 Task: Sort the products in the category "Flatbreads" by price (lowest first).
Action: Mouse moved to (24, 96)
Screenshot: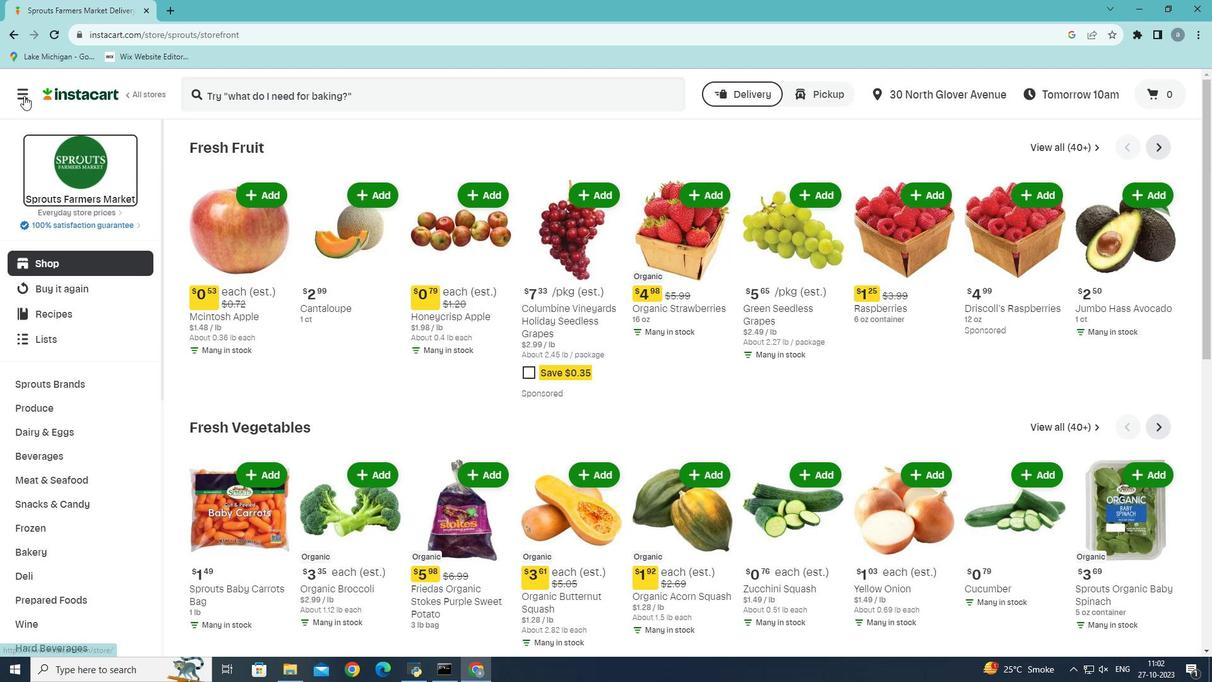 
Action: Mouse pressed left at (24, 96)
Screenshot: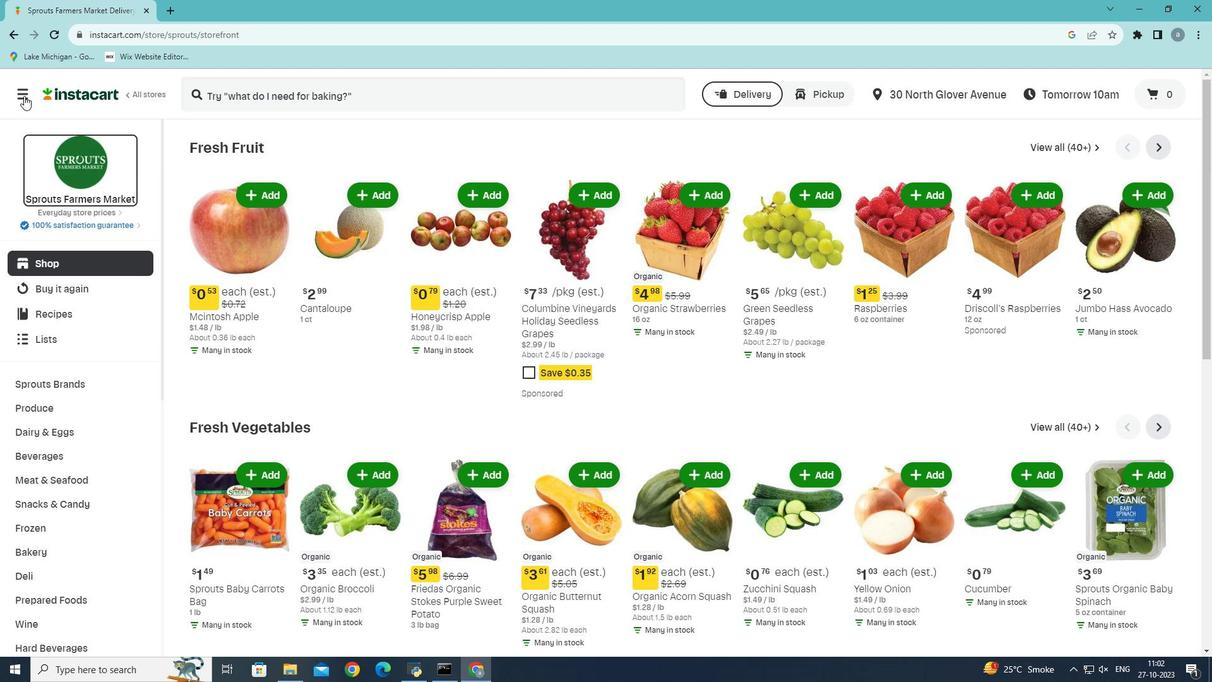 
Action: Mouse moved to (54, 368)
Screenshot: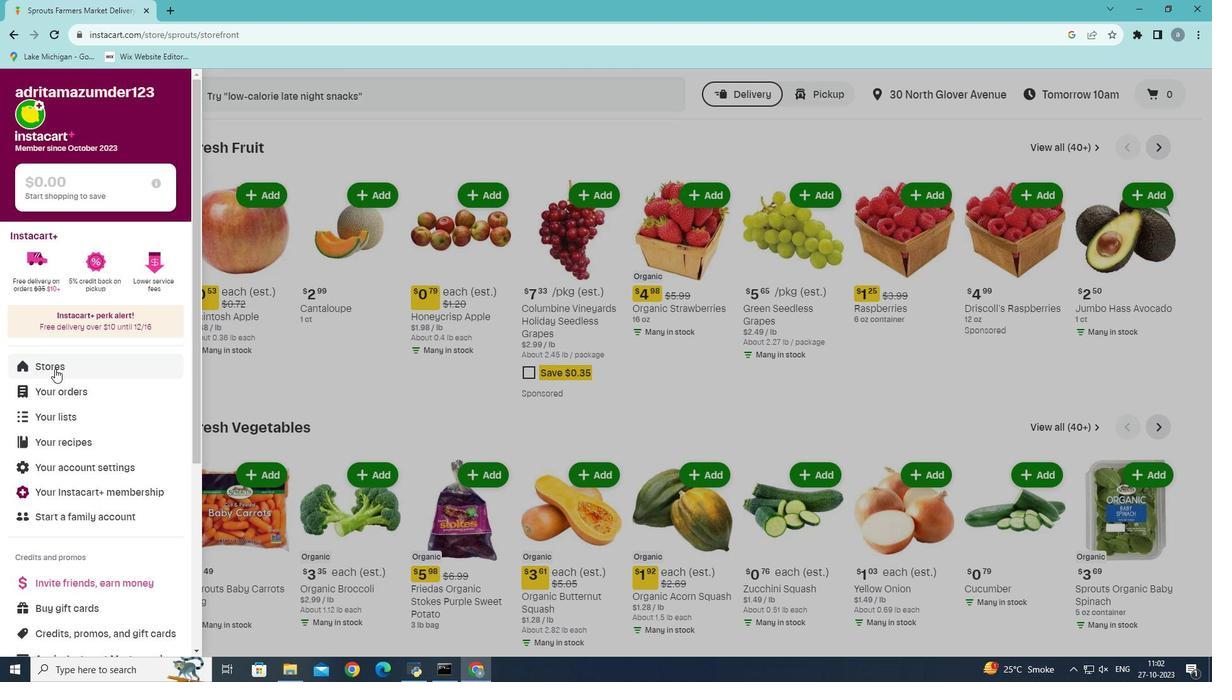 
Action: Mouse pressed left at (54, 368)
Screenshot: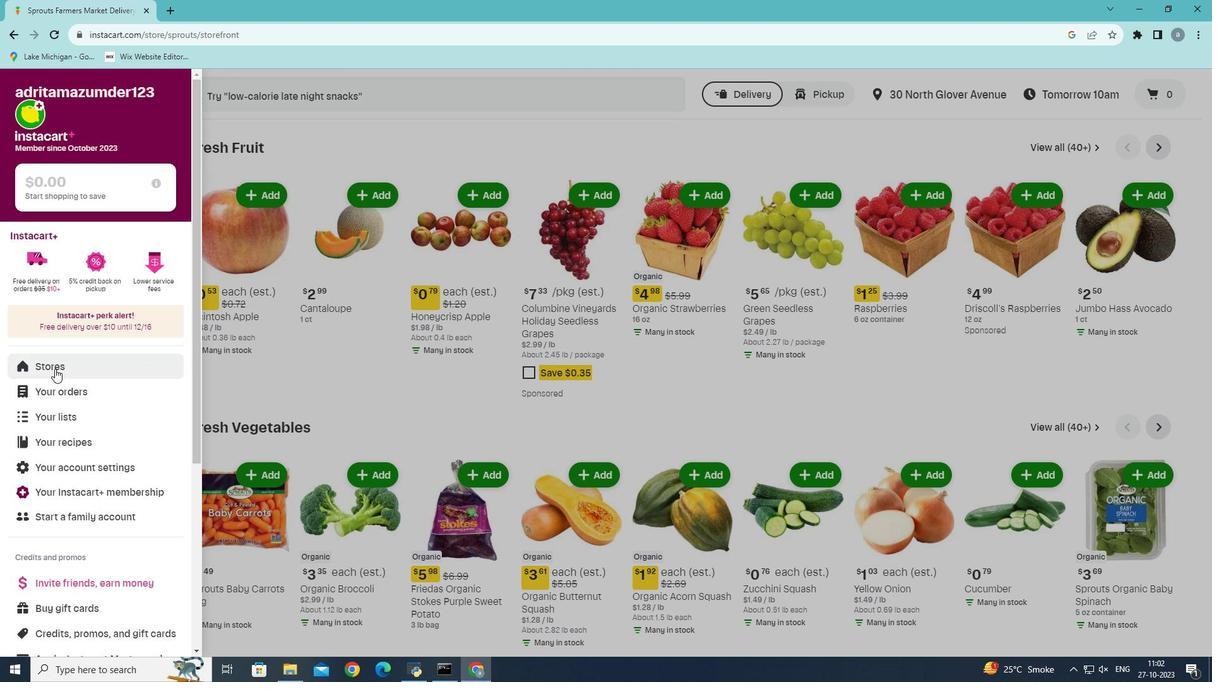 
Action: Mouse moved to (297, 138)
Screenshot: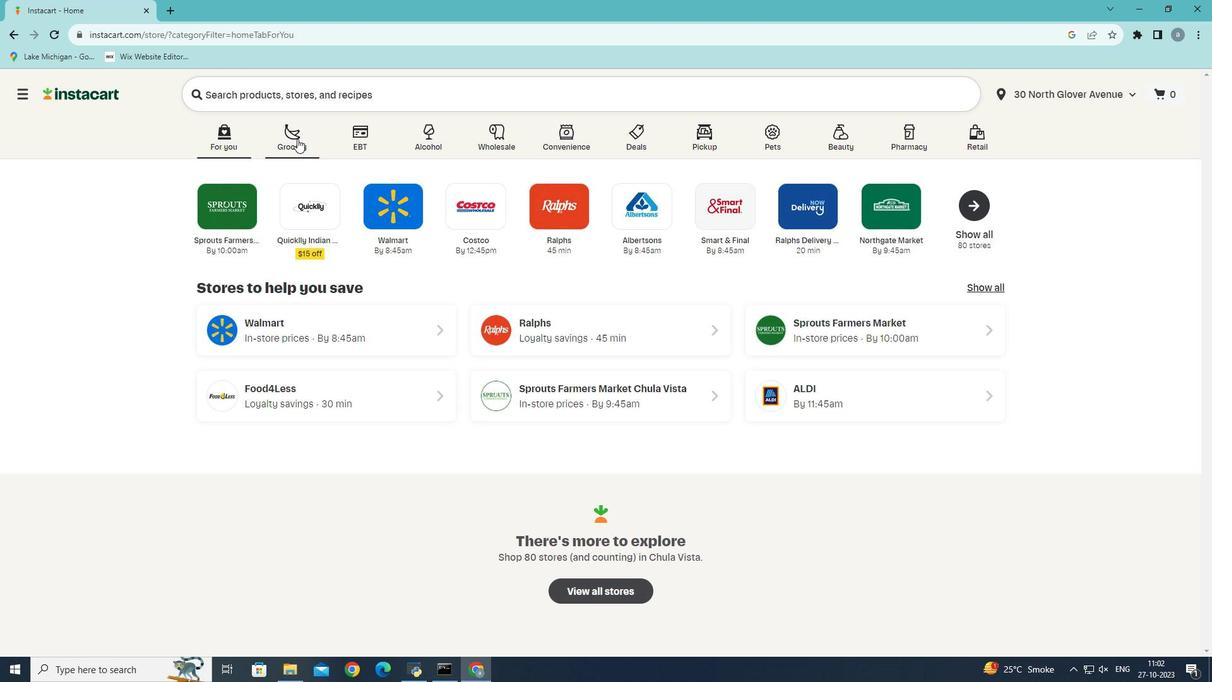 
Action: Mouse pressed left at (297, 138)
Screenshot: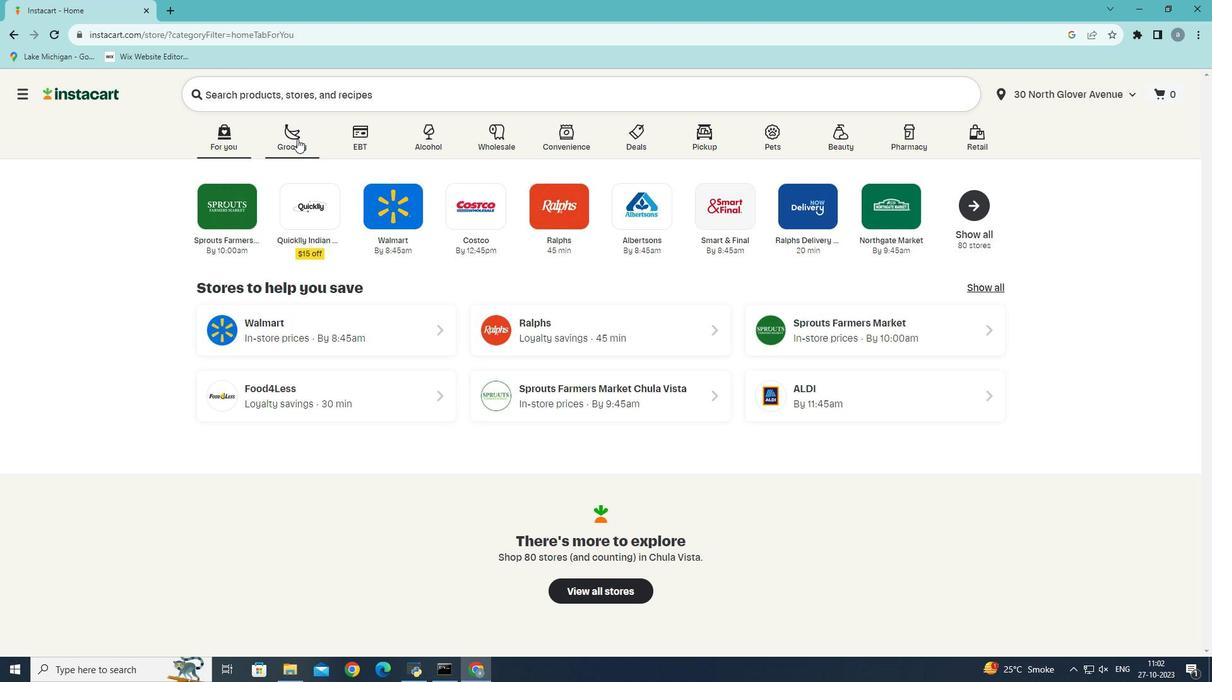 
Action: Mouse moved to (282, 372)
Screenshot: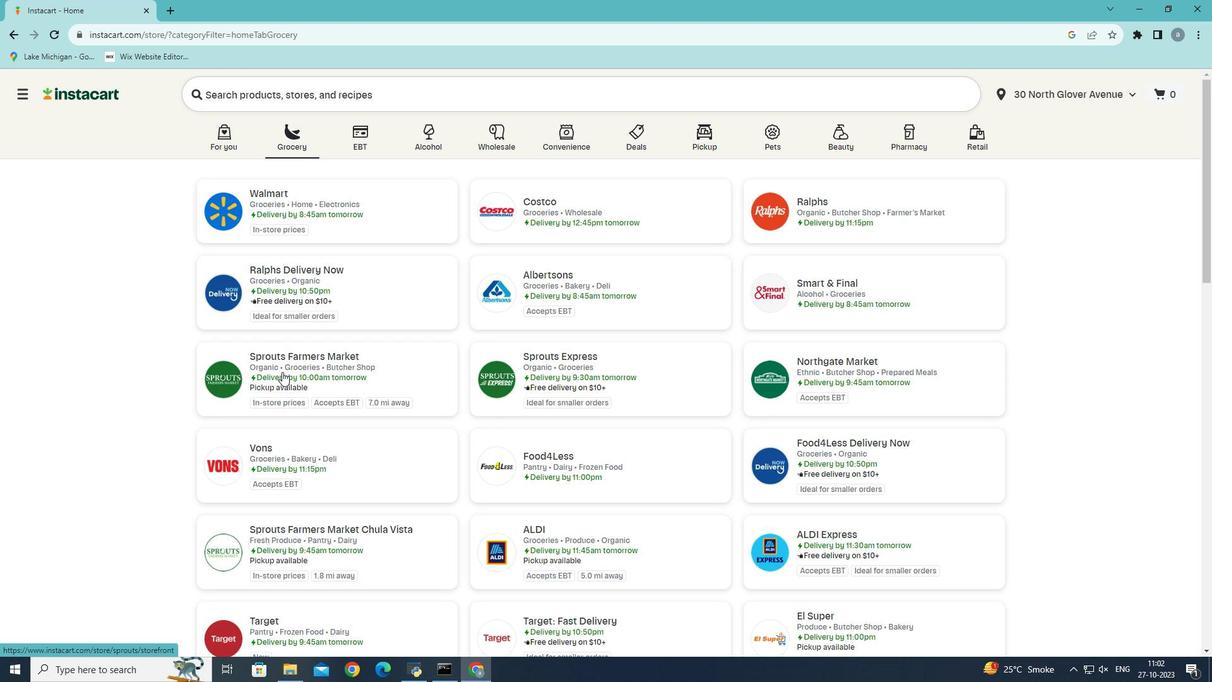 
Action: Mouse pressed left at (282, 372)
Screenshot: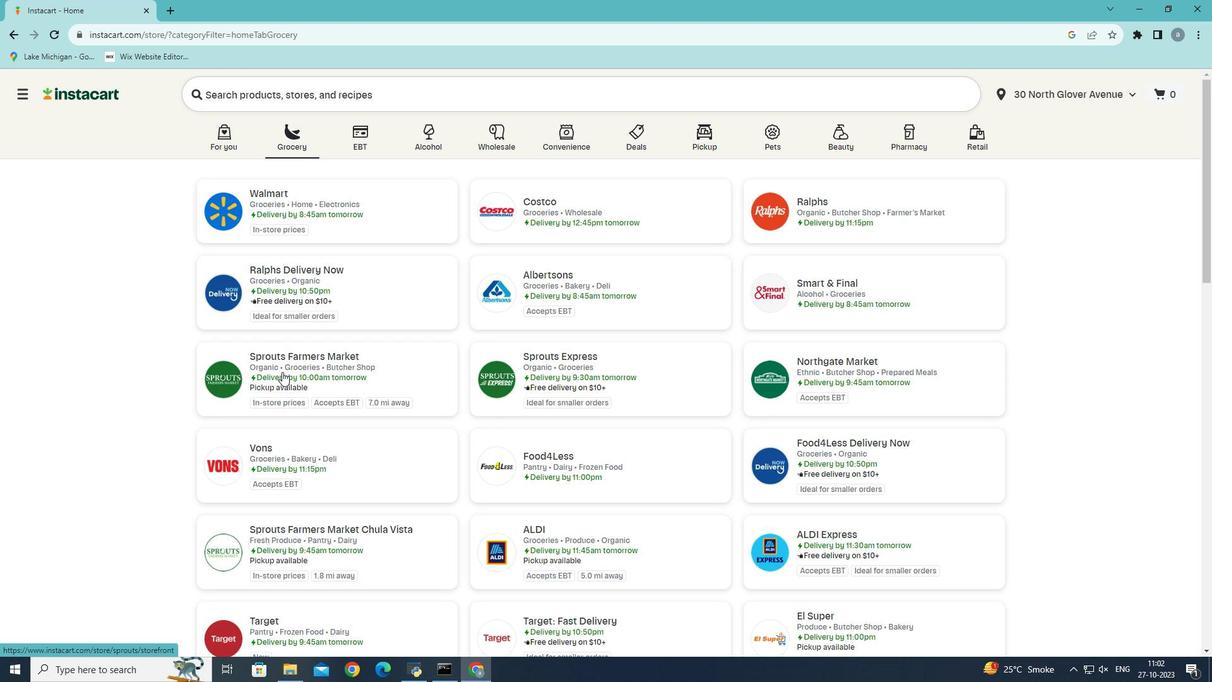 
Action: Mouse moved to (36, 548)
Screenshot: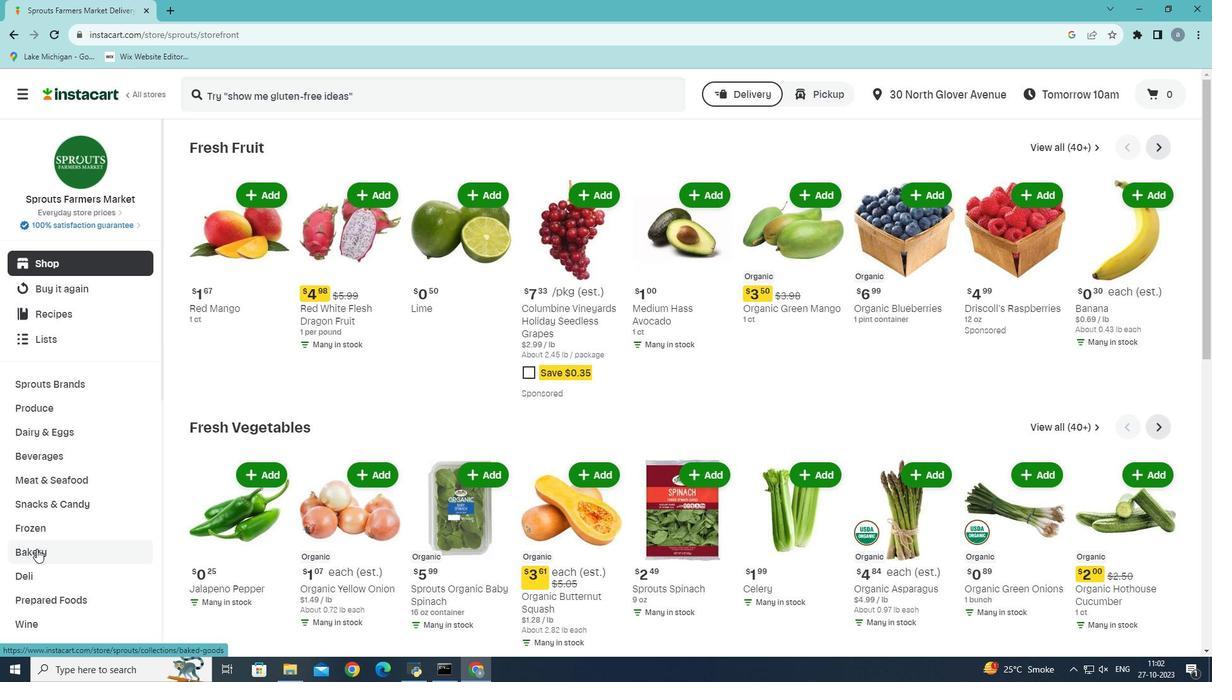 
Action: Mouse pressed left at (36, 548)
Screenshot: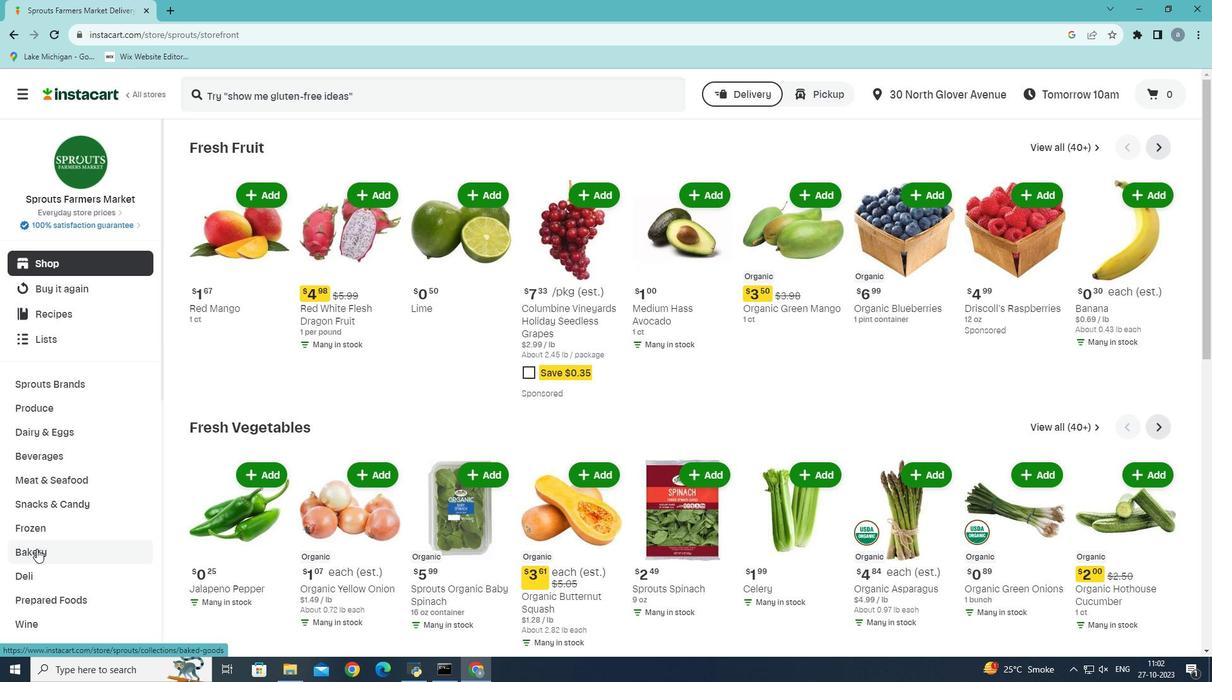 
Action: Mouse moved to (918, 173)
Screenshot: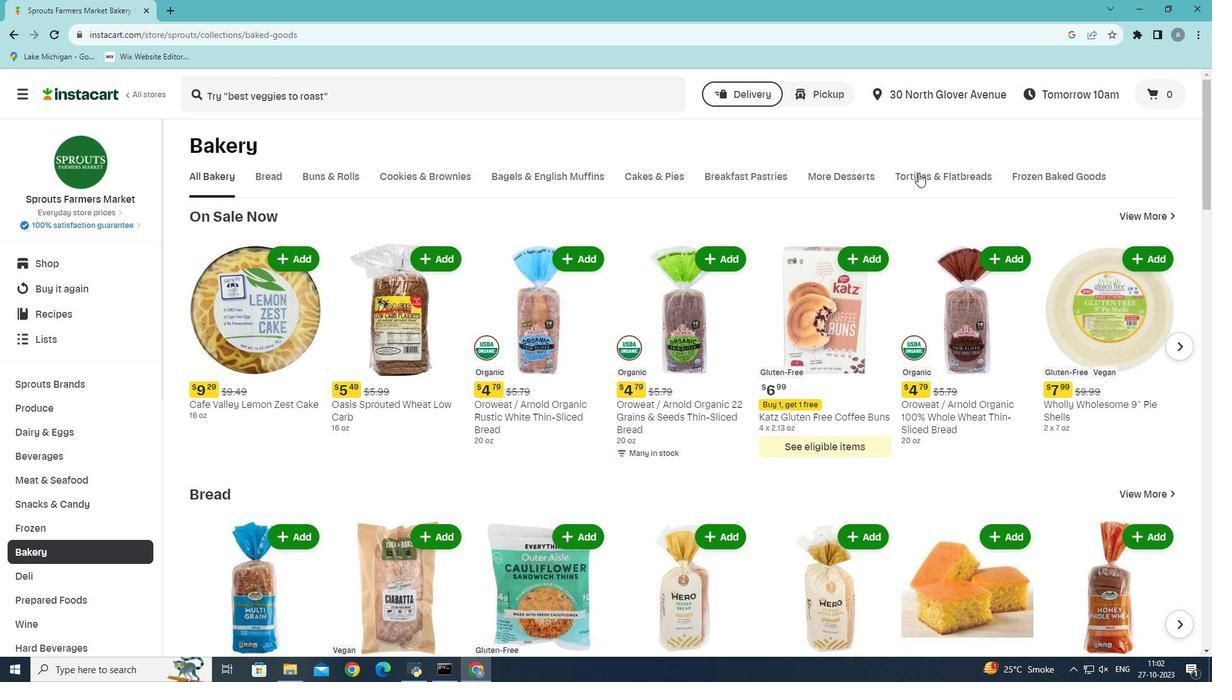 
Action: Mouse pressed left at (918, 173)
Screenshot: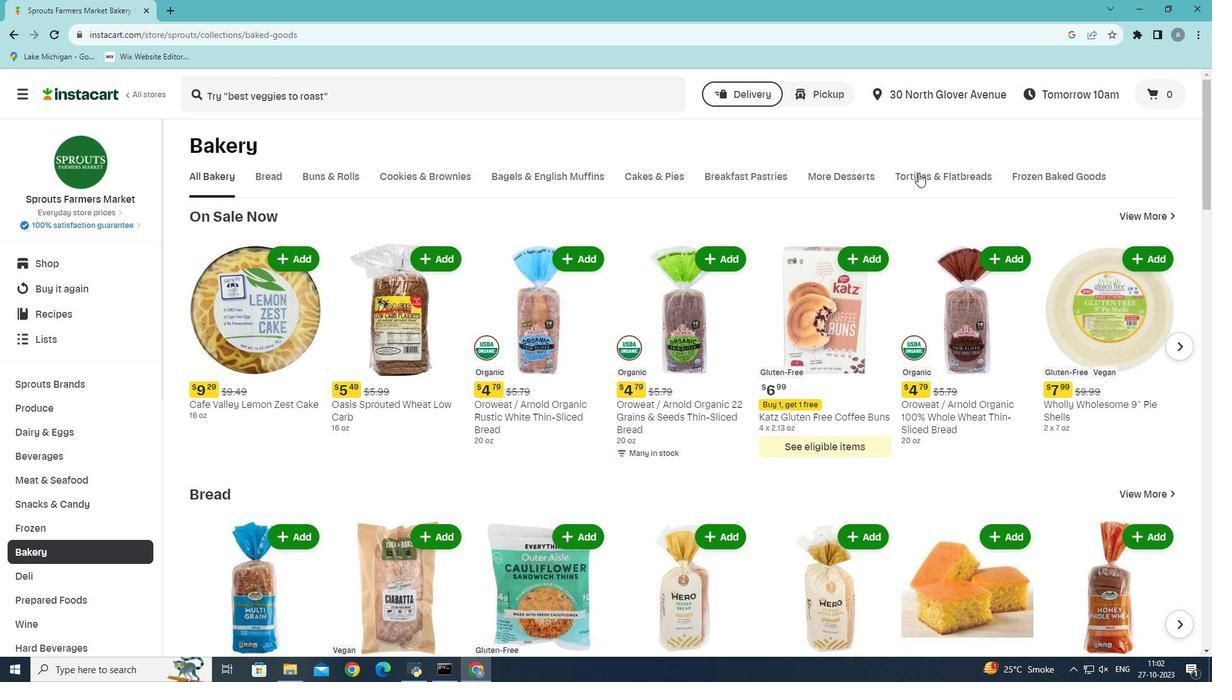 
Action: Mouse moved to (365, 232)
Screenshot: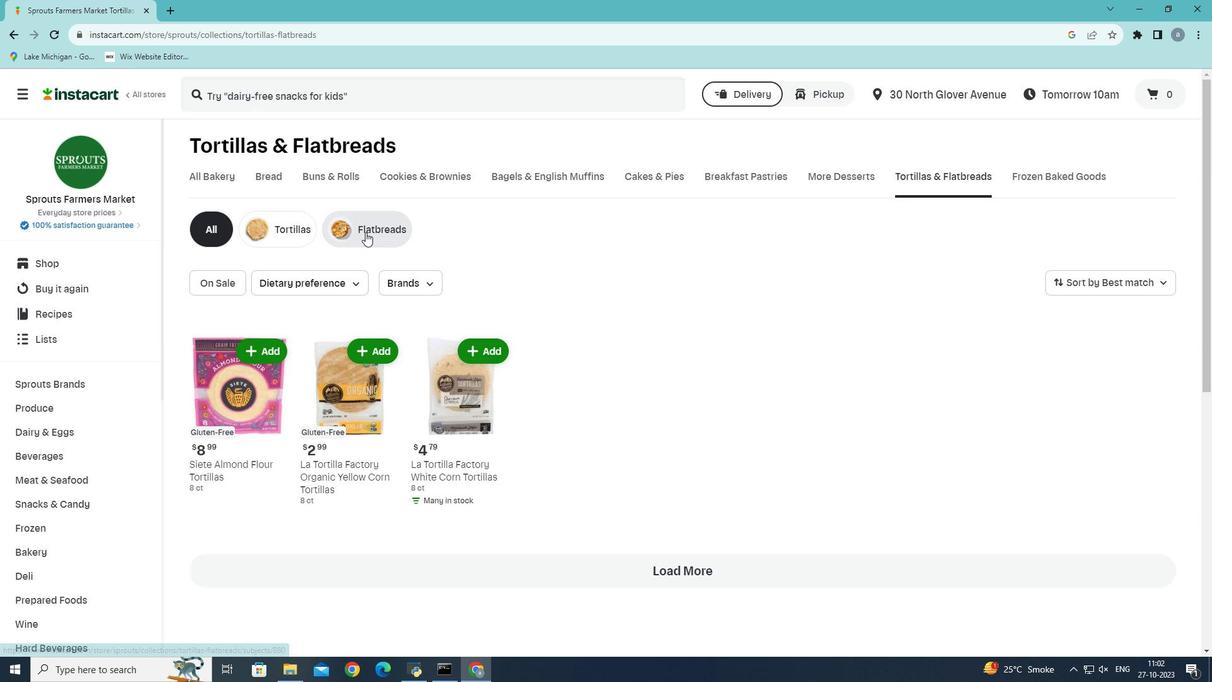 
Action: Mouse pressed left at (365, 232)
Screenshot: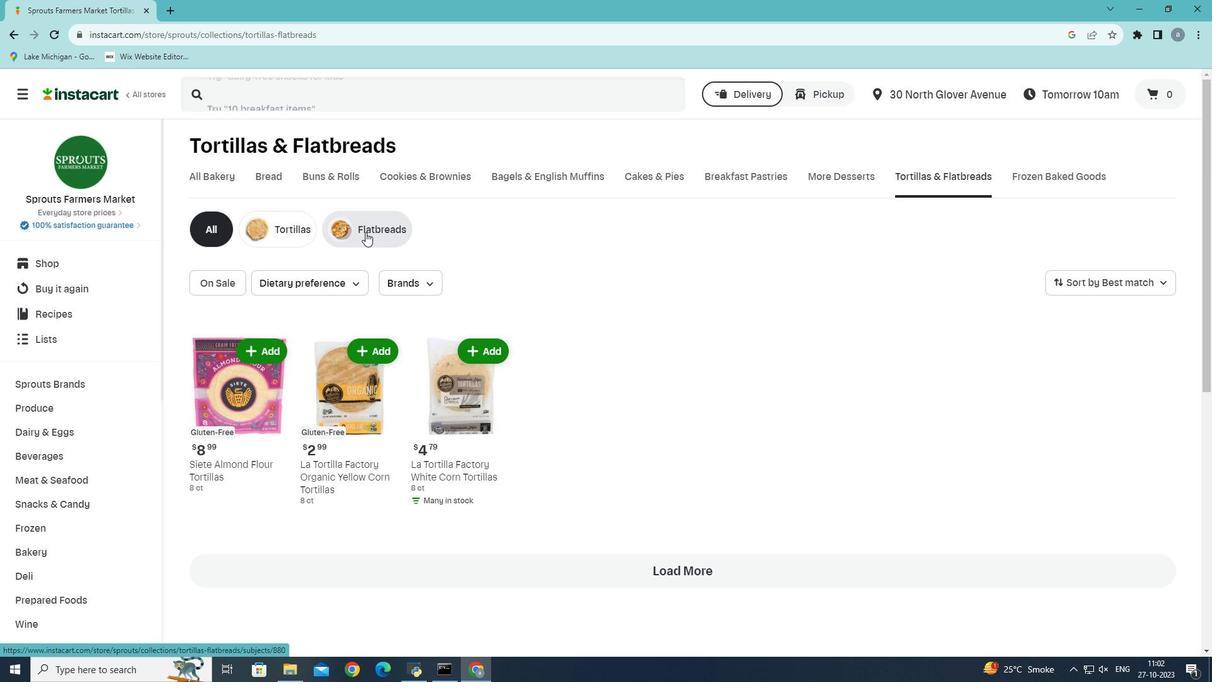 
Action: Mouse moved to (1161, 281)
Screenshot: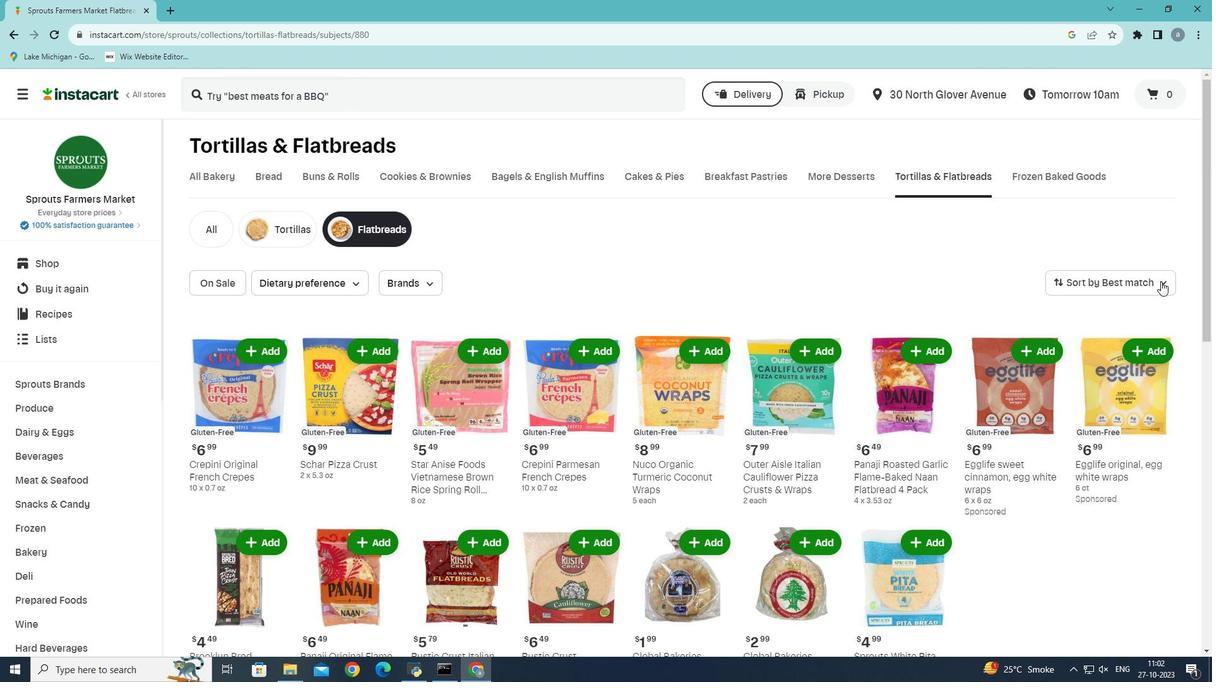 
Action: Mouse pressed left at (1161, 281)
Screenshot: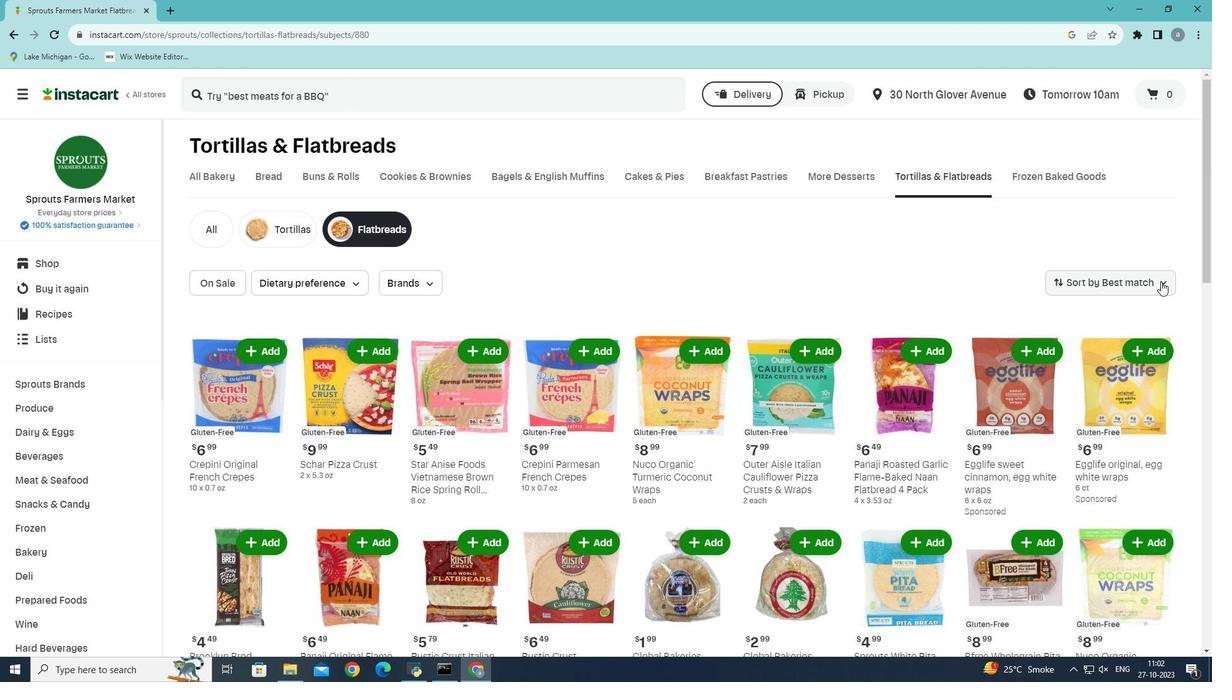 
Action: Mouse moved to (1138, 348)
Screenshot: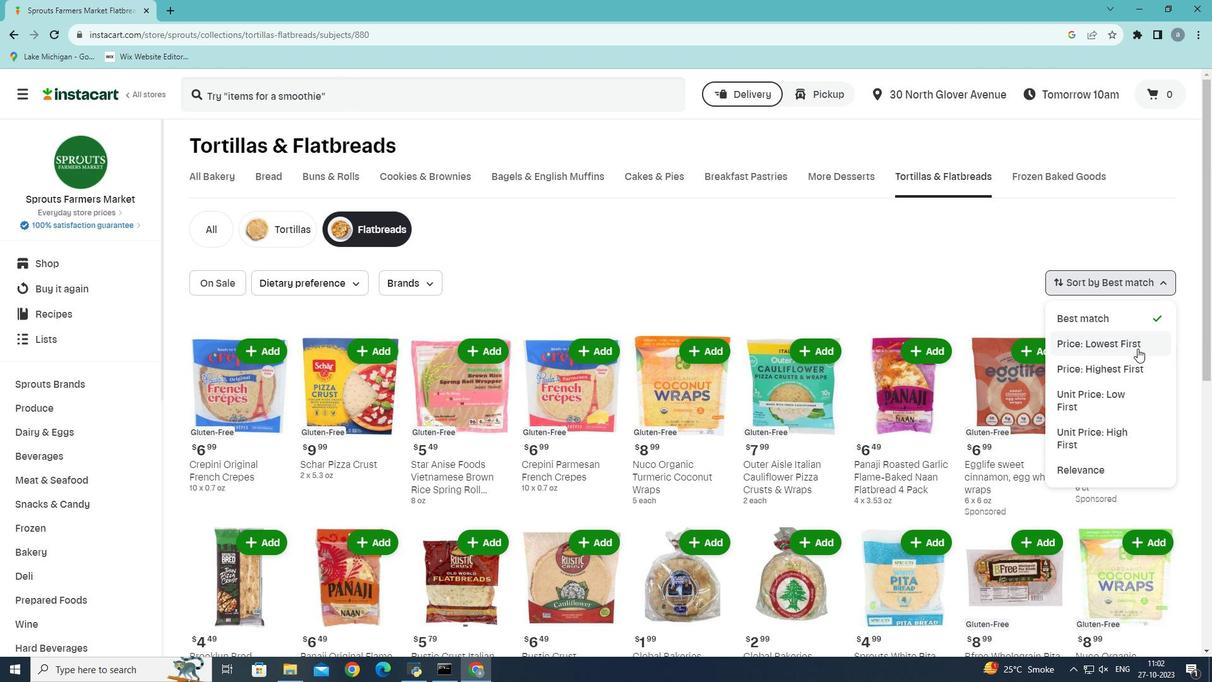 
Action: Mouse pressed left at (1138, 348)
Screenshot: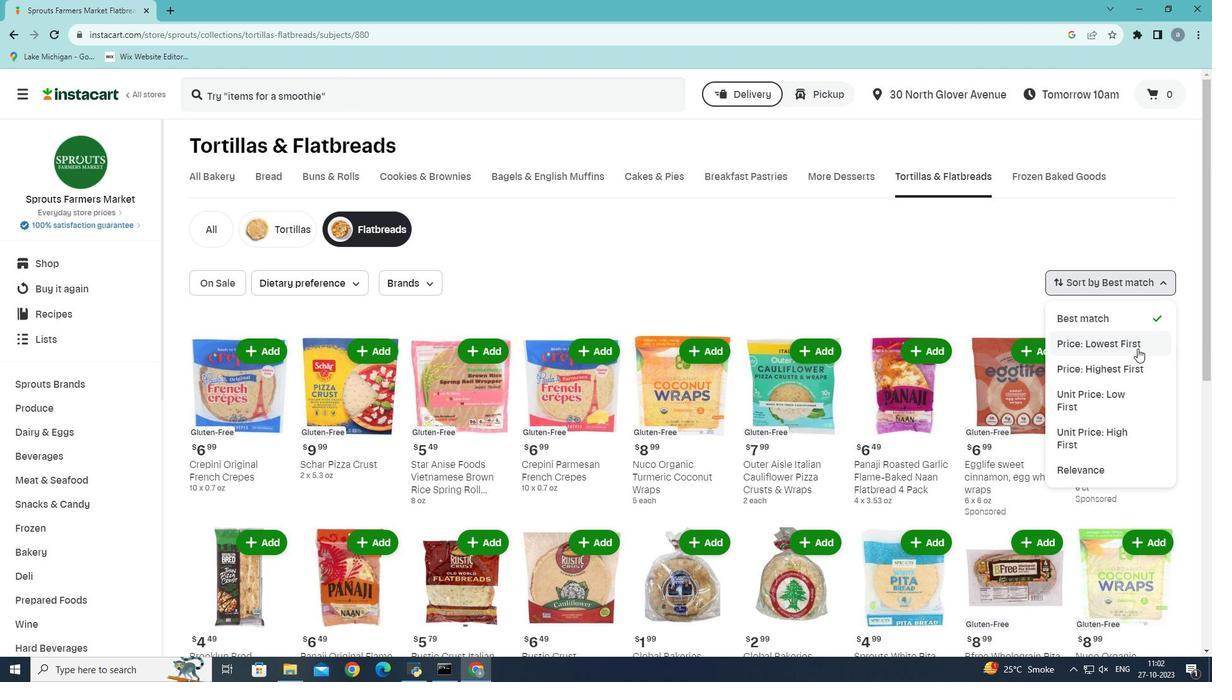 
Action: Mouse moved to (1078, 329)
Screenshot: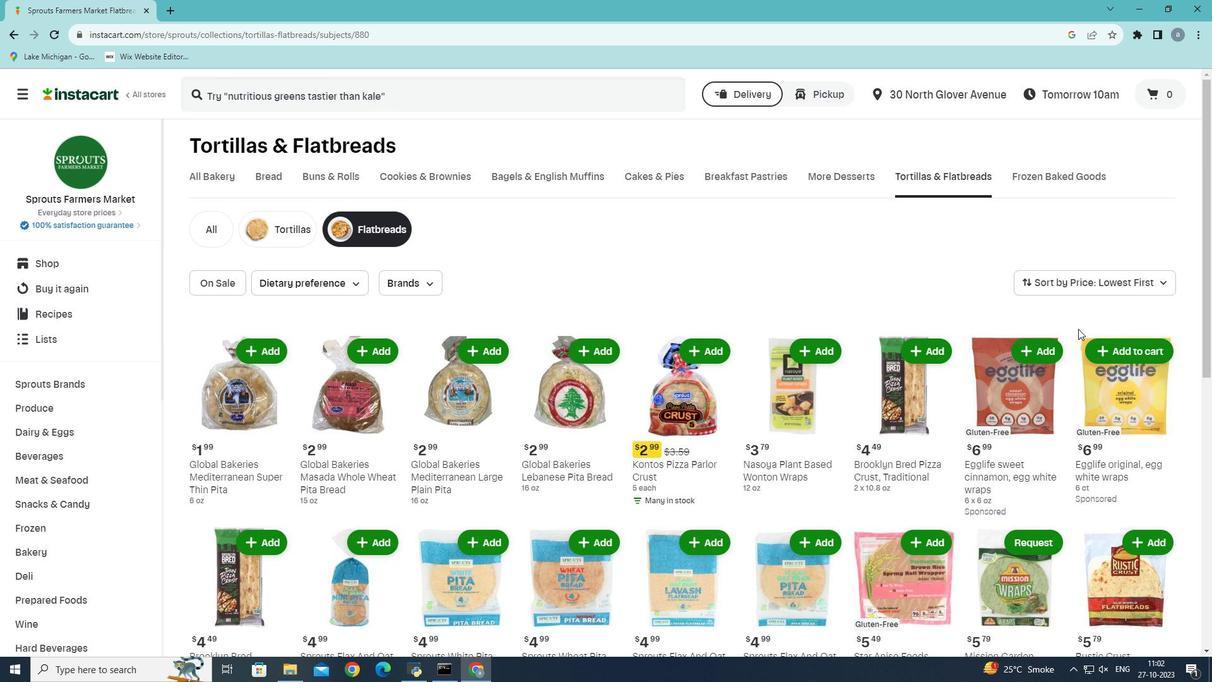 
Action: Mouse scrolled (1078, 328) with delta (0, 0)
Screenshot: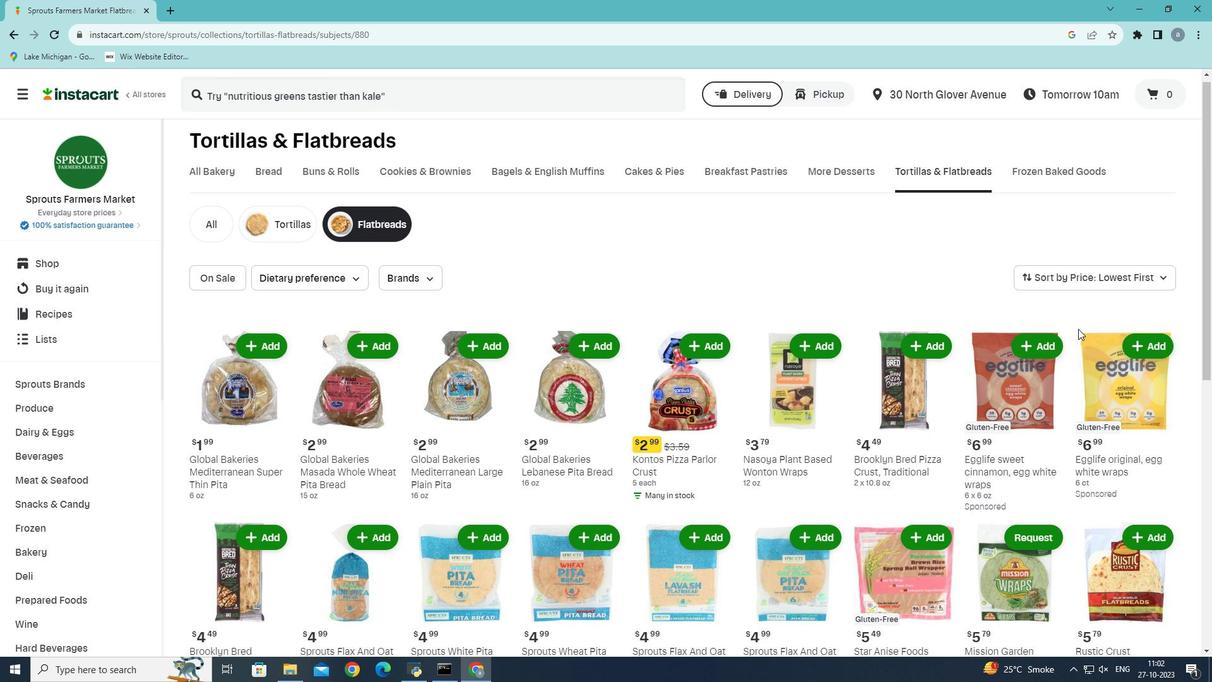 
Action: Mouse scrolled (1078, 328) with delta (0, 0)
Screenshot: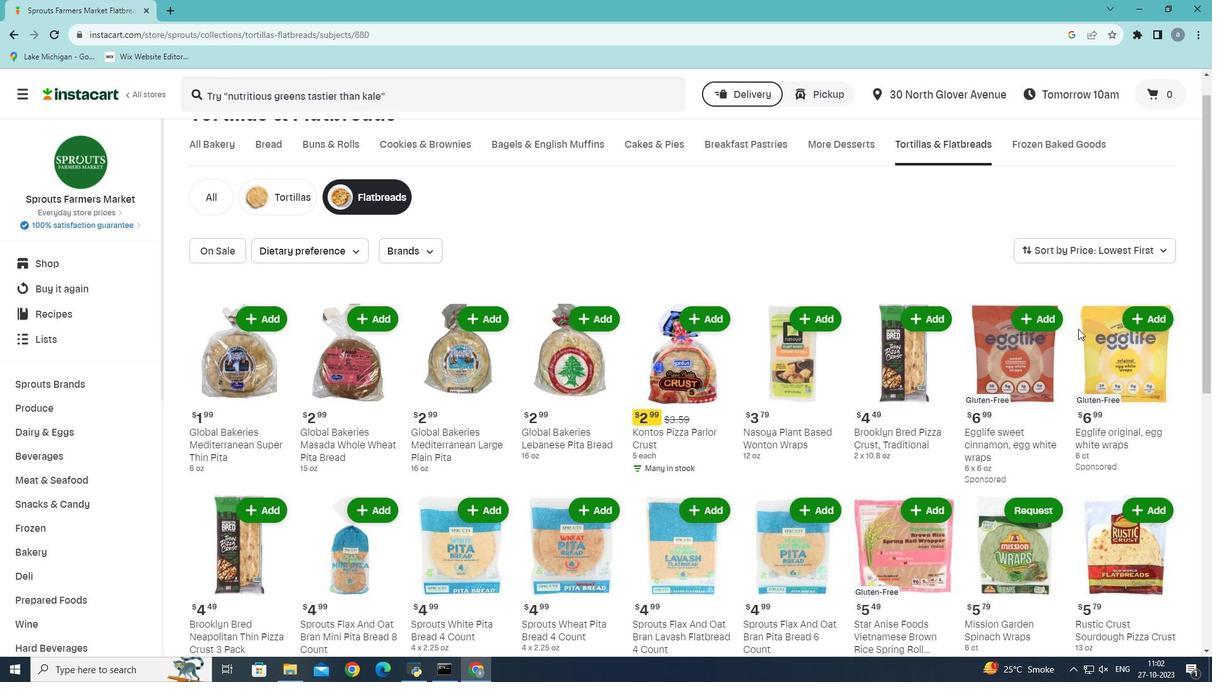 
Action: Mouse scrolled (1078, 329) with delta (0, 0)
Screenshot: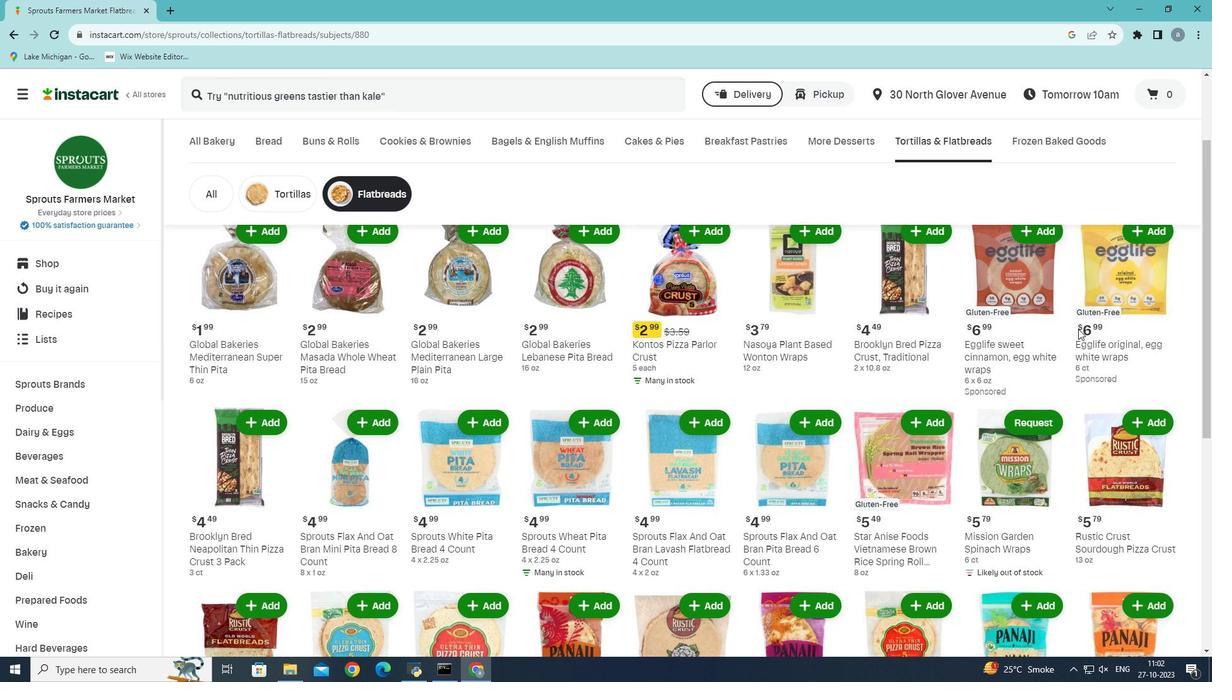 
Action: Mouse scrolled (1078, 329) with delta (0, 0)
Screenshot: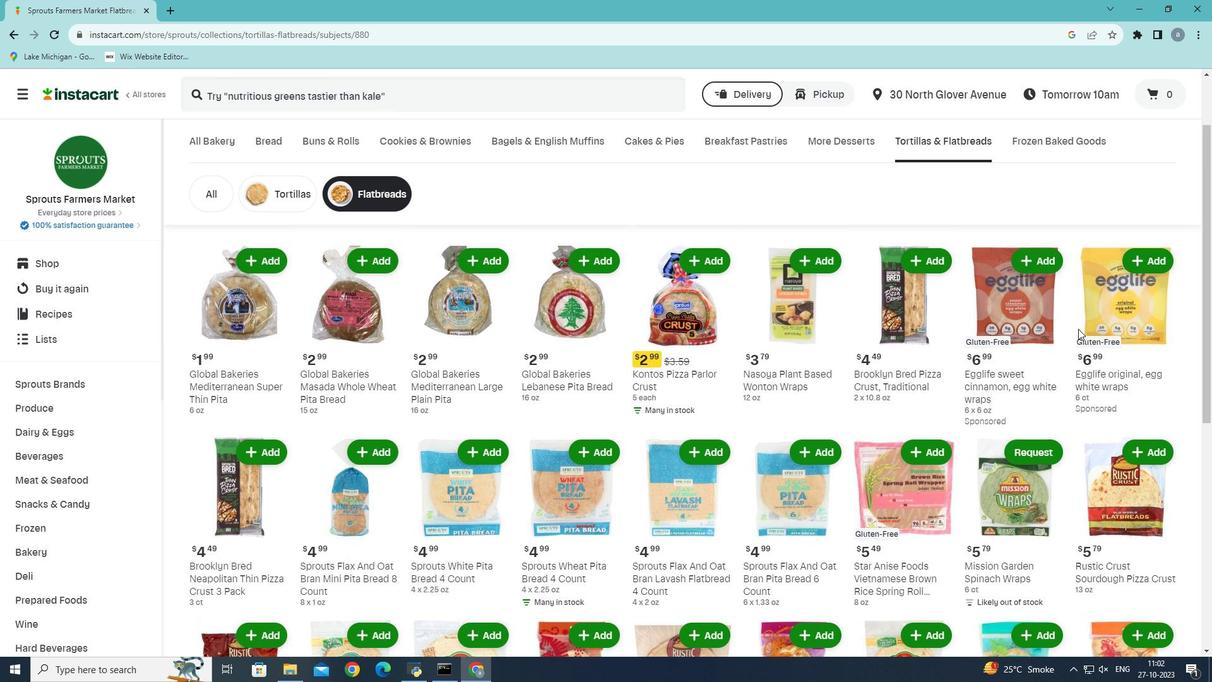 
